 Task: Implement a function that takes a filename as a parameter and checks if it's a valid image file (eg, JPG, PNG).
Action: Mouse moved to (689, 263)
Screenshot: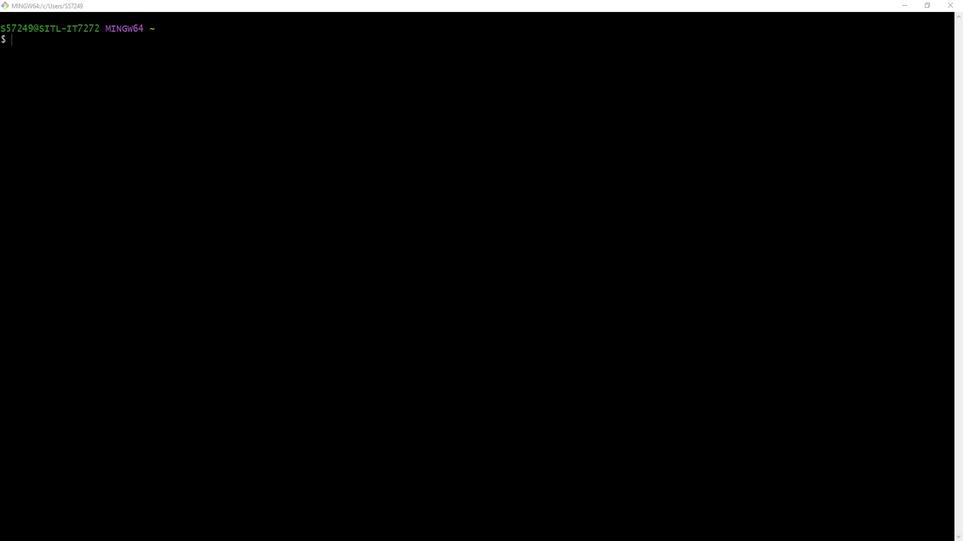
Action: Mouse pressed left at (689, 263)
Screenshot: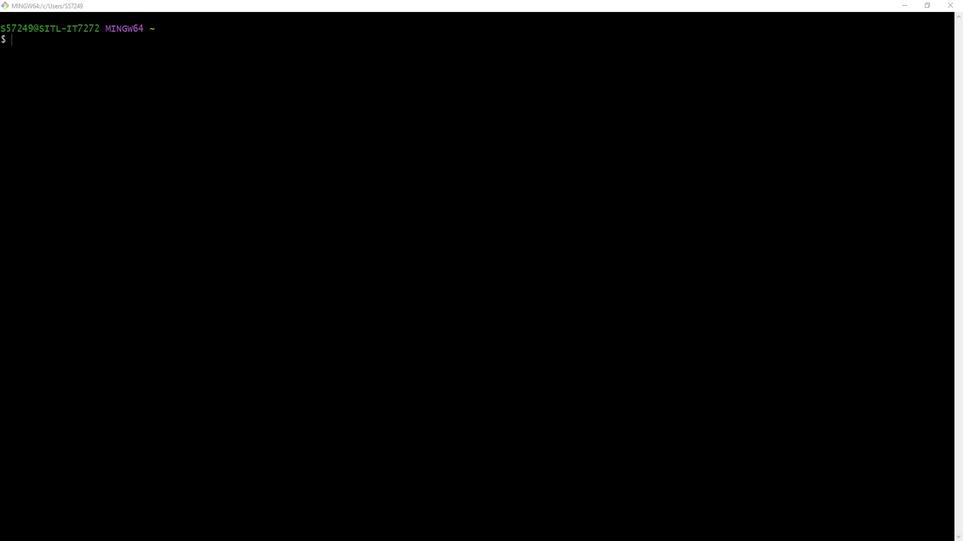
Action: Mouse moved to (873, 40)
Screenshot: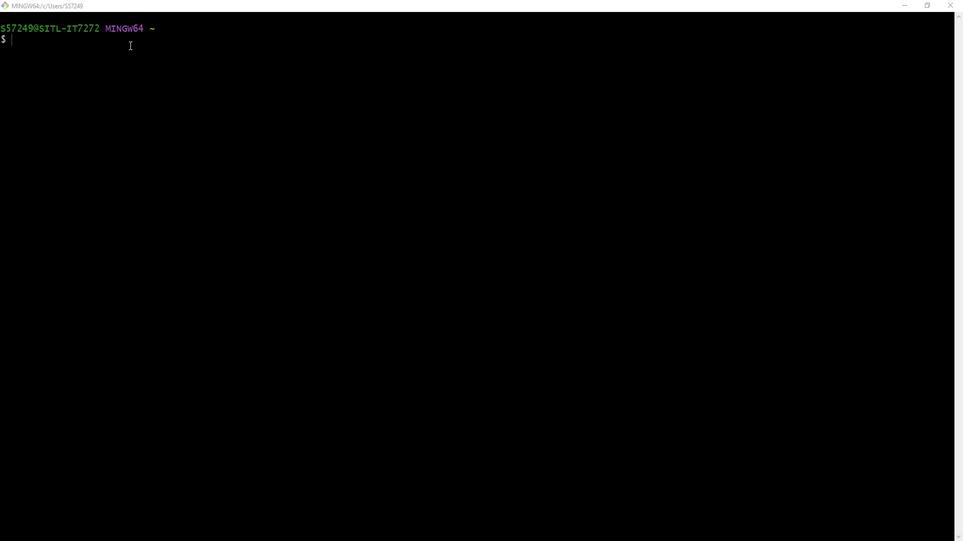
Action: Mouse pressed left at (873, 40)
Screenshot: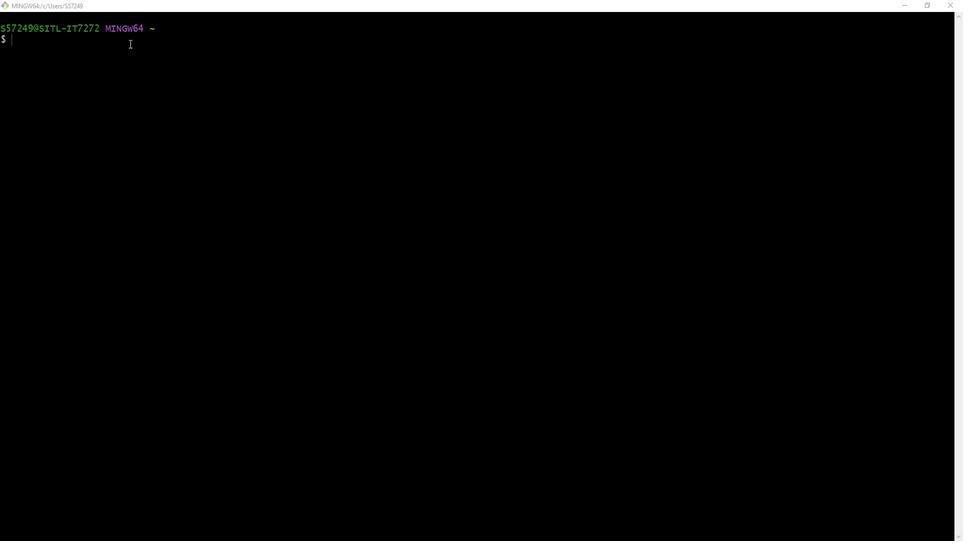 
Action: Mouse moved to (863, 53)
Screenshot: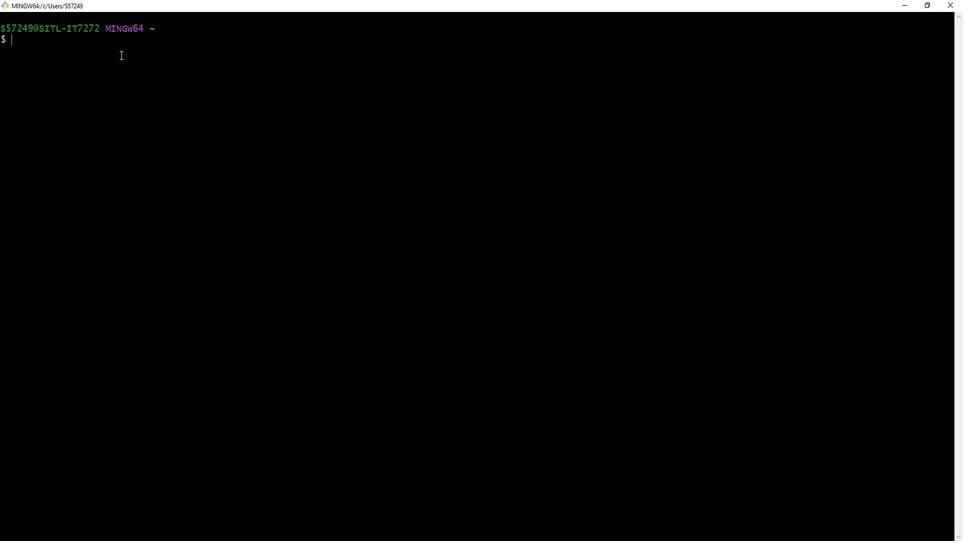 
Action: Key pressed vim<Key.space>valid<Key.shift_r>Image.sh<Key.enter>i
Screenshot: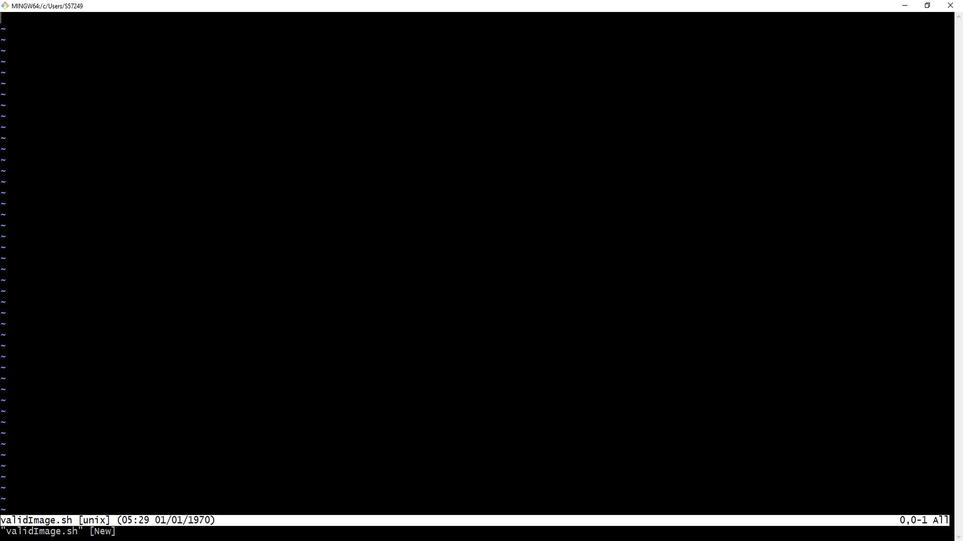 
Action: Mouse moved to (644, 211)
Screenshot: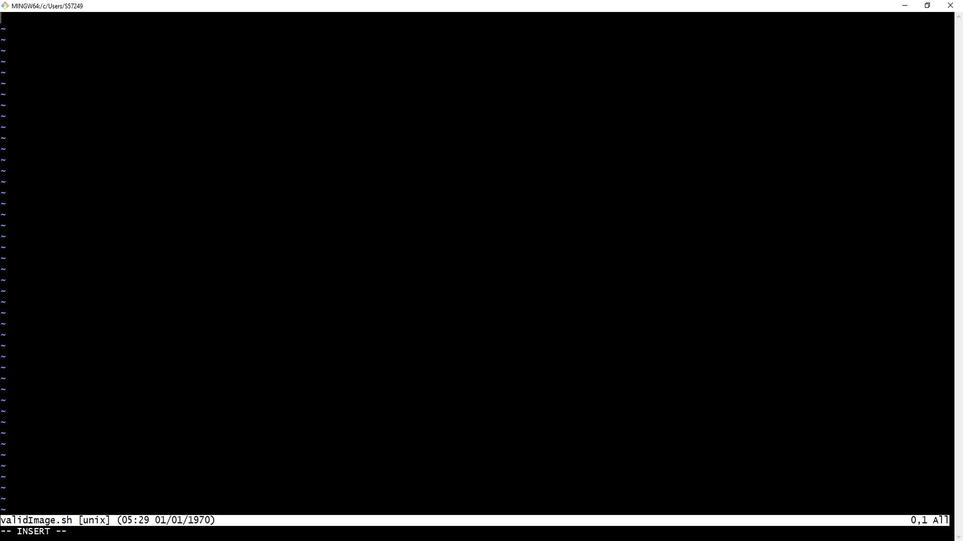 
Action: Mouse scrolled (644, 210) with delta (0, 0)
Screenshot: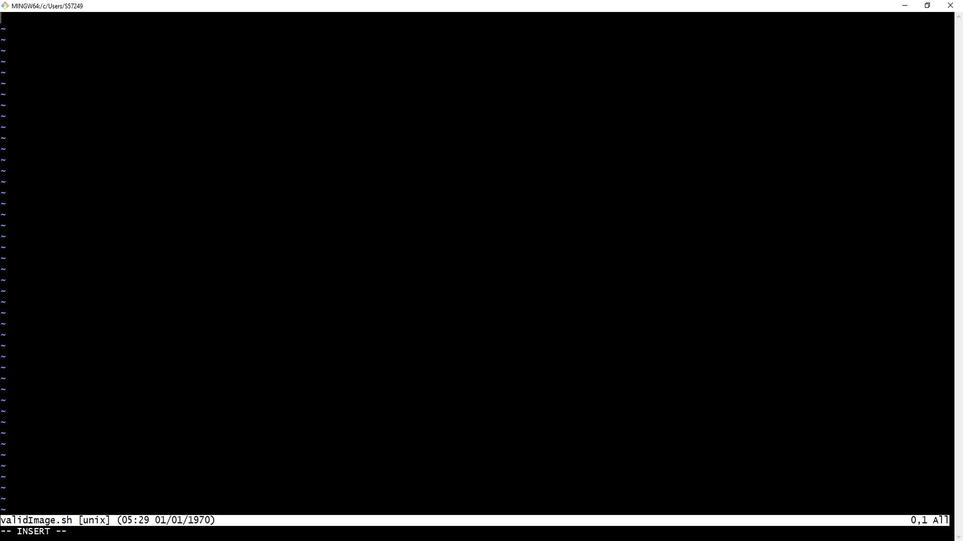 
Action: Mouse scrolled (644, 210) with delta (0, 0)
Screenshot: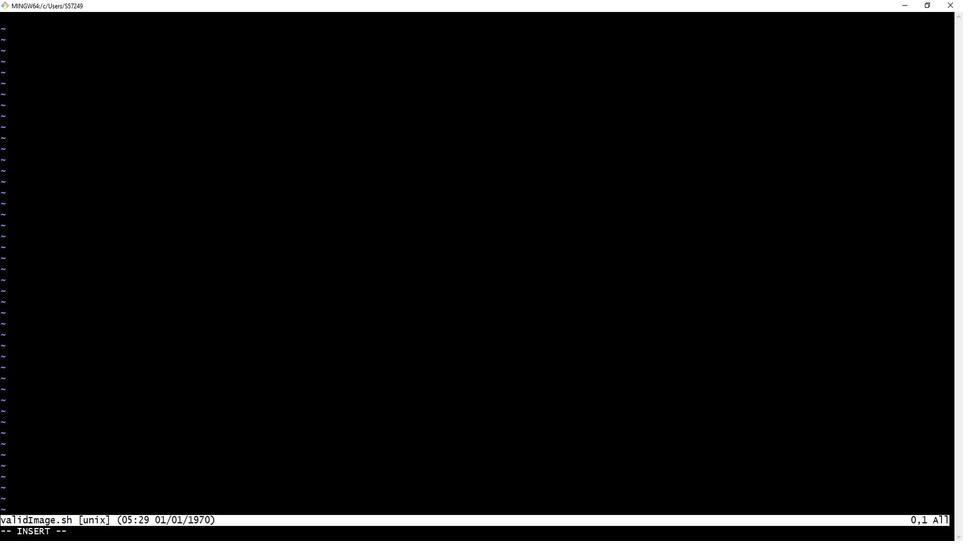 
Action: Mouse scrolled (644, 210) with delta (0, 0)
Screenshot: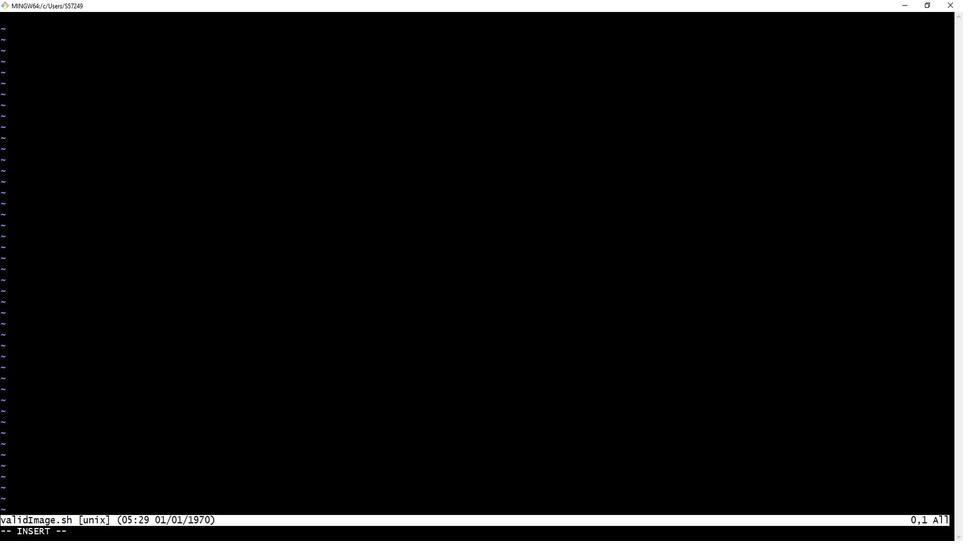 
Action: Mouse moved to (835, 23)
Screenshot: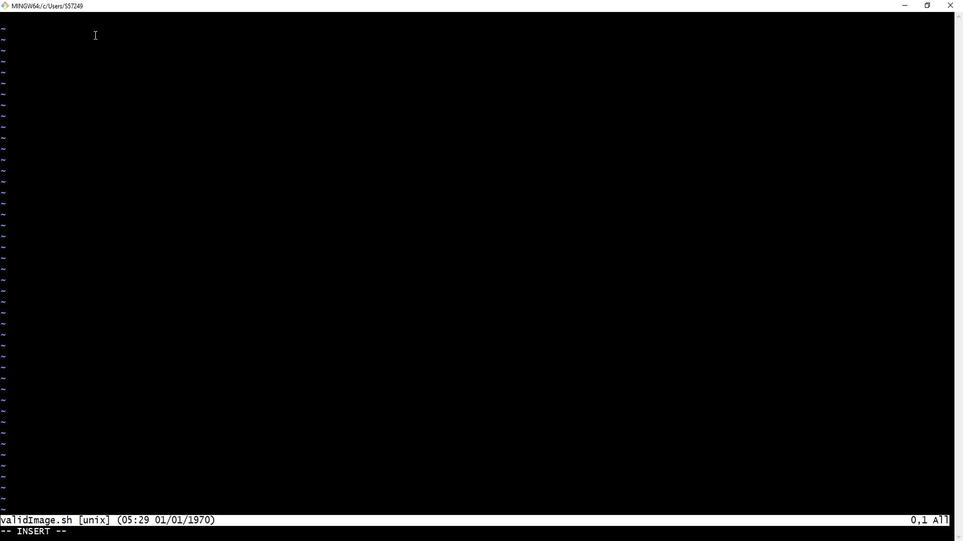 
Action: Mouse pressed left at (835, 23)
Screenshot: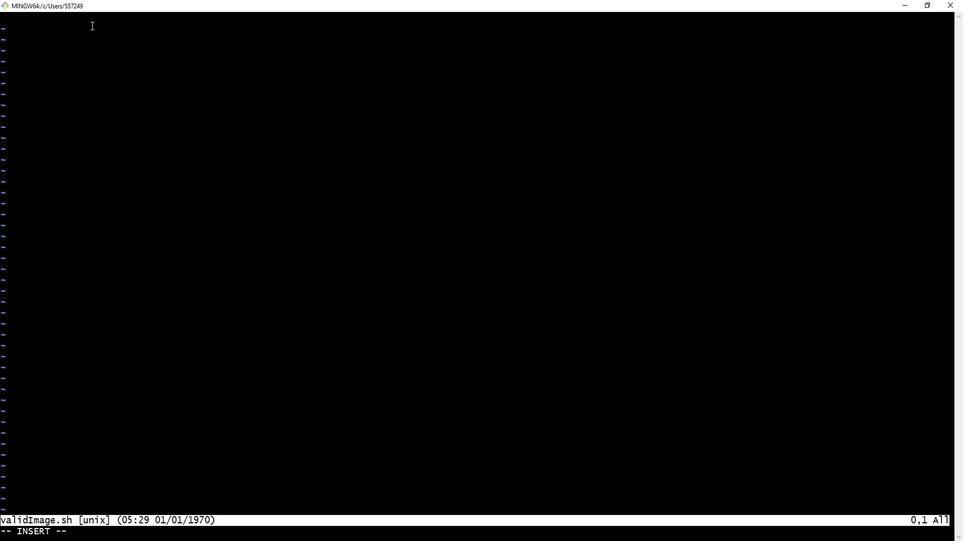 
Action: Key pressed <Key.shift>#<Key.shift>!/bin/bash<Key.enter><Key.backspace><Key.enter><Key.shift>#<Key.space><Key.shift>Function<Key.space>to<Key.space>check<Key.space>if<Key.space><Key.space>file<Key.space>is<Key.space>a<Key.space>valid<Key.space>image<Key.space>file<Key.enter><Key.backspace><Key.backspace>is<Key.shift>_valid<Key.shift>_image<Key.shift>()<Key.space><Key.shift>{<Key.enter><Key.shift>#<Key.space><Key.shift>Parameter<Key.shift_r>:<Key.space><Key.shift>$1<Key.space>-<Key.space>filename<Key.enter><Key.backspace><Key.backspace>file<Key.shift>_extension=<Key.shift_r>""<Key.left><Key.shift>$<Key.shift_r>{}<Key.left>1<Key.shift><Key.shift><Key.shift><Key.shift><Key.shift><Key.shift><Key.shift><Key.shift><Key.shift><Key.shift><Key.shift><Key.shift><Key.shift><Key.shift><Key.shift><Key.shift><Key.shift><Key.shift><Key.shift><Key.shift><Key.shift><Key.shift><Key.shift><Key.shift><Key.shift><Key.shift><Key.shift><Key.shift><Key.shift><Key.shift><Key.shift><Key.shift><Key.shift>##<Key.shift_r><Key.shift_r><Key.shift_r><Key.shift_r><Key.shift_r><Key.shift_r><Key.shift_r><Key.shift_r><Key.shift_r><Key.shift_r><Key.shift_r><Key.shift_r>*.<Key.right><Key.right><Key.space><Key.space><Key.shift><Key.shift><Key.shift><Key.shift><Key.shift><Key.shift><Key.shift><Key.shift><Key.shift><Key.shift>#<Key.space><Key.shift>Get<Key.space>the<Key.space>file<Key.space>extension<Key.enter><Key.enter><Key.shift><Key.shift><Key.shift><Key.shift><Key.shift><Key.shift><Key.shift><Key.shift>#<Key.space><Key.shift>Check<Key.space>if<Key.space>the<Key.space>file<Key.space>extension<Key.space>is<Key.space>in<Key.space>the<Key.space>list<Key.space>of<Key.space>commn<Key.backspace>n<Key.space><Key.backspace><Key.backspace>on<Key.space>imah<Key.backspace>ge<Key.space>formats<Key.enter><Key.backspace><Key.backspace>case<Key.space><Key.shift_r>""<Key.left><Key.shift>$file<Key.shift>_extension<Key.right><Key.space>in<Key.enter>jpg<Key.space><Key.shift><Key.shift><Key.shift><Key.shift><Key.shift><Key.shift><Key.shift><Key.shift><Key.shift><Key.shift>|<Key.space>jpeg<Key.space><Key.shift>|<Key.space>png<Key.backspace>g<Key.space><Key.shift_r>|<Key.space>gr<Key.backspace>if<Key.space><Key.shift><Key.shift><Key.shift><Key.shift><Key.shift><Key.shift><Key.shift>|<Key.space>bmp<Key.shift_r>)<Key.enter>return<Key.space><Key.shift>)<Key.insert><Key.backspace>i<Key.esc>i<Key.right><Key.backspace>0<Key.space><Key.shift><Key.shift><Key.shift><Key.shift><Key.shift><Key.shift><Key.shift><Key.shift><Key.shift><Key.shift><Key.shift><Key.shift><Key.shift><Key.shift><Key.shift><Key.shift><Key.shift>#<Key.space><Key.shift>T<Key.backspace><Key.shift>Return<Key.space>0<Key.space>if<Key.space>it's<Key.space>a<Key.space>valid<Key.space>image<Key.space>file<Key.enter>;;<Key.enter><Key.left><Key.shift_r><Key.shift_r>*<Key.shift_r><Key.shift_r><Key.shift_r><Key.shift_r>)<Key.enter>return<Key.space>1<Key.space><Key.shift>#<Key.space><Key.shift>Return<Key.space>1<Key.space>if<Key.space>it's<Key.space>not<Key.space><Key.space>valid<Key.space>image<Key.space>fl<Key.backspace>ile<Key.enter>;;<Key.enter><Key.left>esac<Key.enter><Key.left><Key.shift_r>}
Screenshot: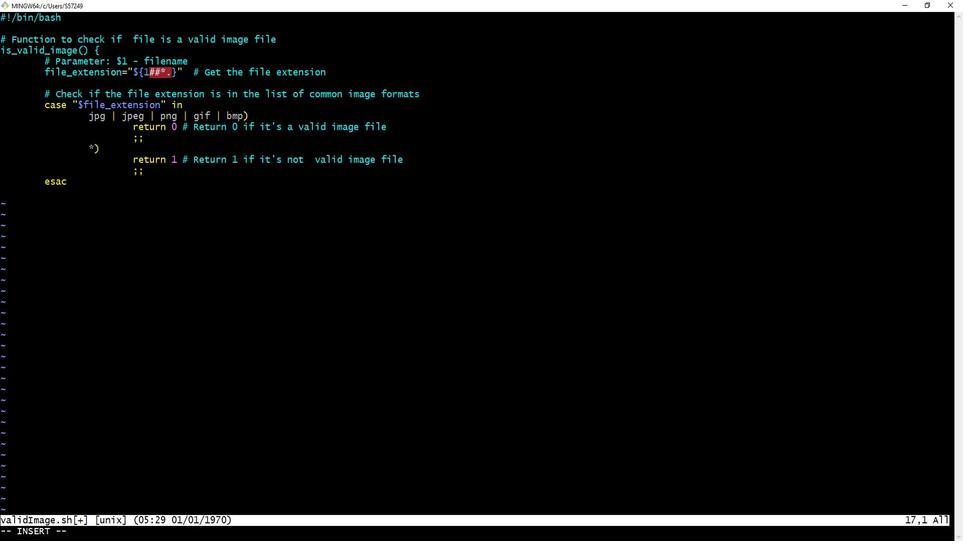 
Action: Mouse moved to (532, 177)
Screenshot: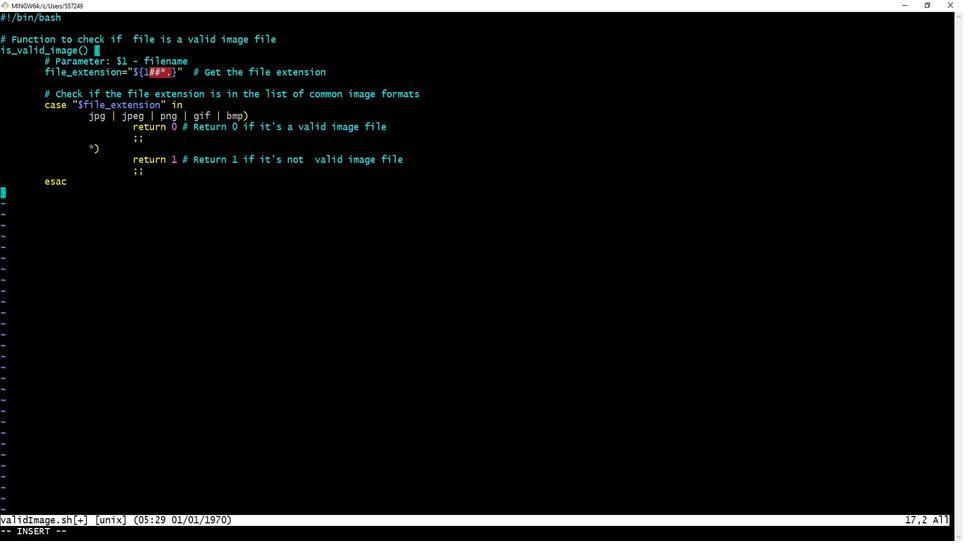 
Action: Mouse scrolled (532, 177) with delta (0, 0)
Screenshot: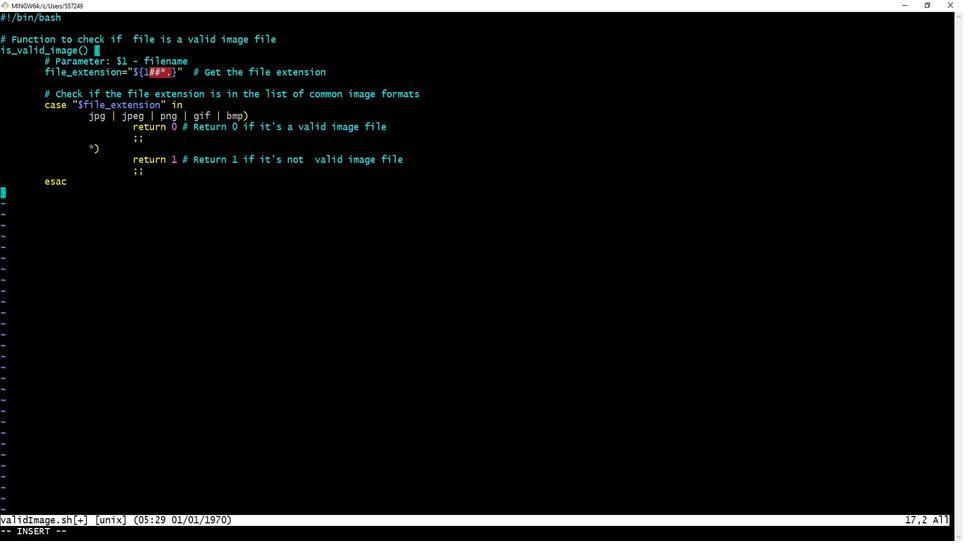 
Action: Mouse scrolled (532, 177) with delta (0, 0)
Screenshot: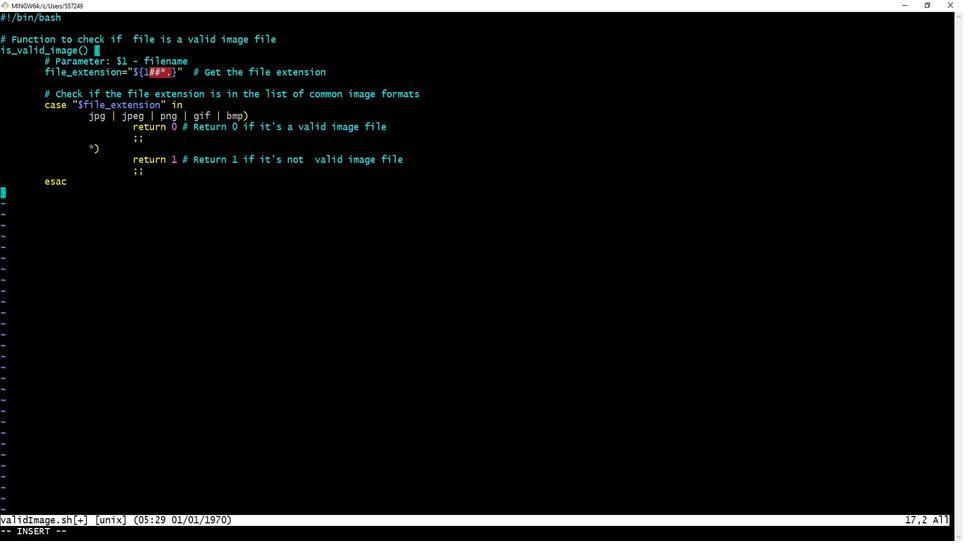 
Action: Mouse scrolled (532, 177) with delta (0, 0)
Screenshot: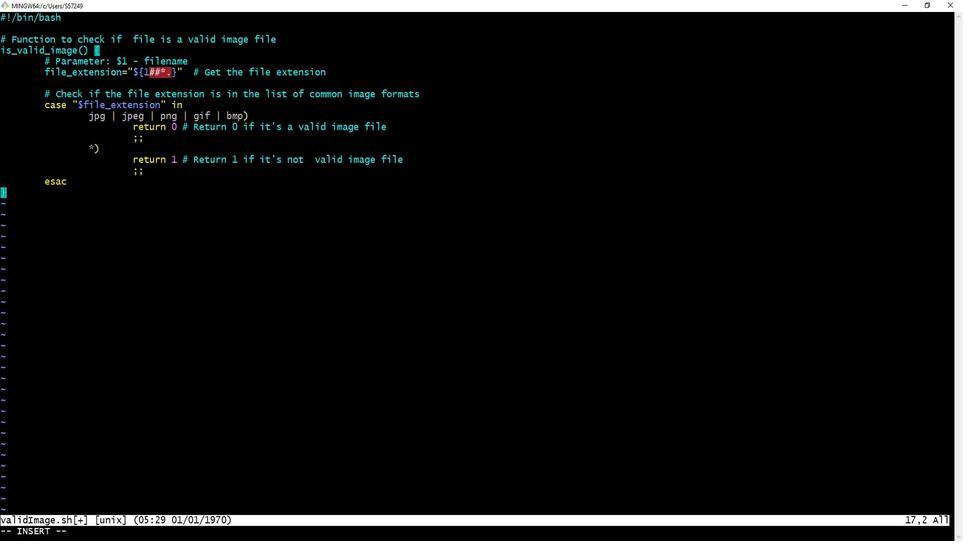 
Action: Mouse moved to (555, 179)
Screenshot: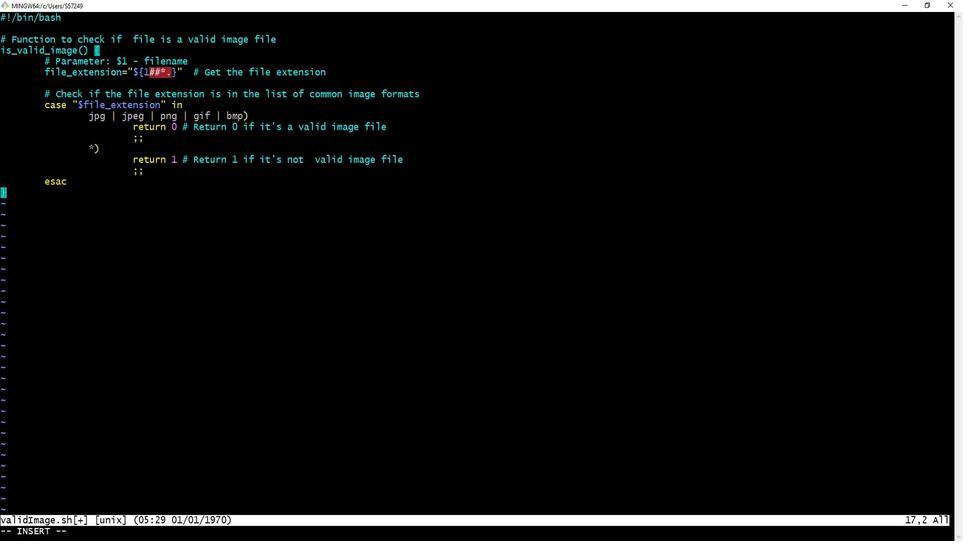
Action: Mouse scrolled (555, 178) with delta (0, 0)
Screenshot: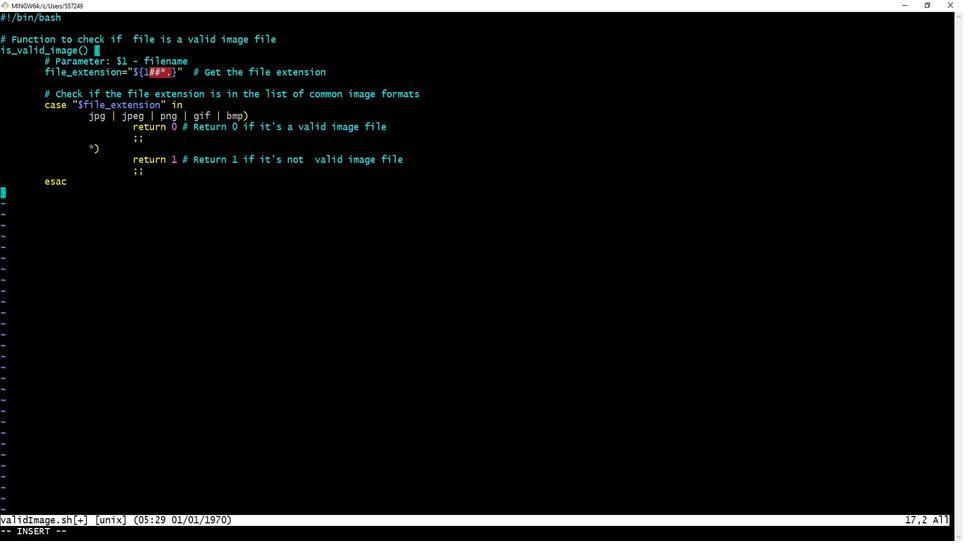 
Action: Mouse scrolled (555, 178) with delta (0, 0)
Screenshot: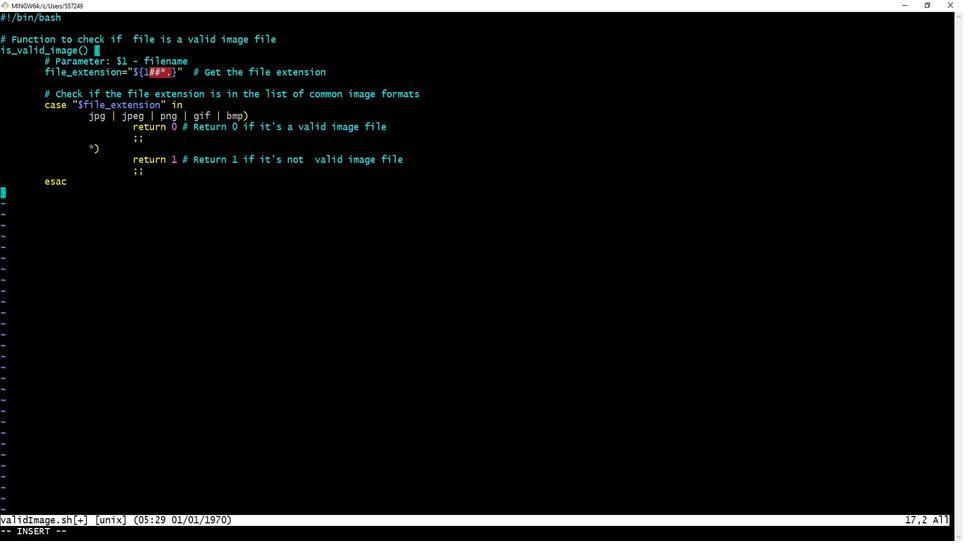 
Action: Mouse moved to (914, 184)
Screenshot: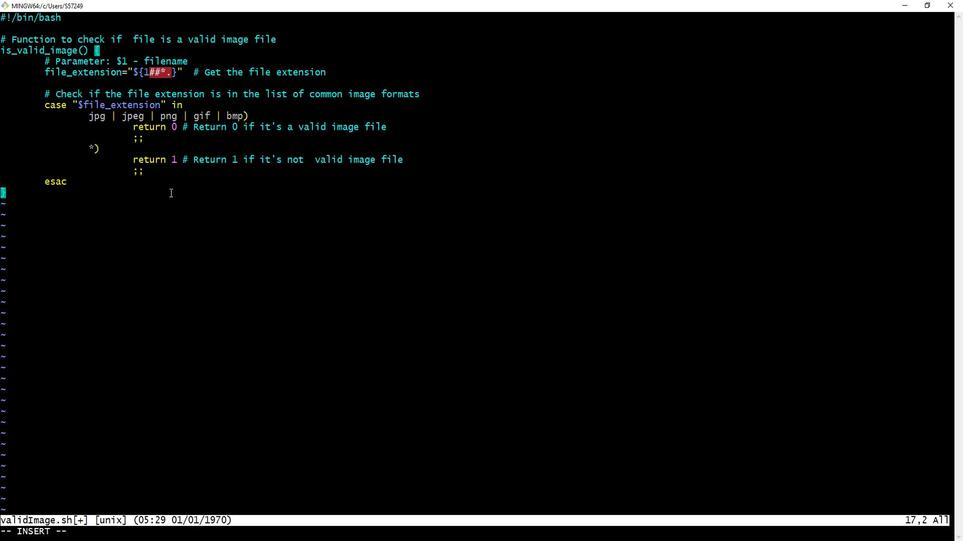 
Action: Key pressed <Key.enter><Key.enter><Key.shift>#<Key.space><Key.shift><Key.shift><Key.shift><Key.shift>Example<Key.space>usage<Key.shift_r>:<Key.enter><Key.backspace><Key.backspace><Key.enter><Key.shift><Key.backspace>filename=<Key.shift_r>""<Key.left>example.jpg<Key.right><Key.enter><Key.enter><Key.shift>#<Key.space><Key.shift>Check<Key.space>if<Key.space>thd<Key.space><Key.backspace>e<Key.backspace><Key.backspace>e<Key.space>file<Key.space>is<Key.space>a<Key.space>valid<Key.space>image<Key.enter><Key.backspace><Key.backspace>is<Key.shift>_valid<Key.space><Key.backspace><Key.shift>_image<Key.space><Key.shift_r><Key.shift_r><Key.shift_r>""<Key.left><Key.shift>$filename<Key.right><Key.enter><Key.enter><Key.shift>#<Key.space><Key.shift>Check<Key.space>the<Key.space>retuen<Key.backspace><Key.backspace>rn<Key.space>va;<Key.backspace>lue<Key.enter><Key.backspace><Key.backspace>if<Key.space>[]<Key.left><Key.space><Key.shift>$<Key.shift_r>?<Key.space>-eq<Key.space>0<Key.space><Key.right>;<Key.space>then<Key.enter>echo<Key.space><Key.shift_r>""<Key.left><Key.shift>The<Key.space>file<Key.space>is<Key.space>a<Key.space>valid<Key.space>image.<Key.right><Key.enter><Key.left>else<Key.enter>echo<Key.space><Key.shift_r>""<Key.left><Key.shift>The<Key.space>file<Key.space>is<Key.space>nt<Key.backspace>ot<Key.space>a<Key.space>valid<Key.space>image.<Key.right><Key.enter><Key.left>fie<Key.backspace>
Screenshot: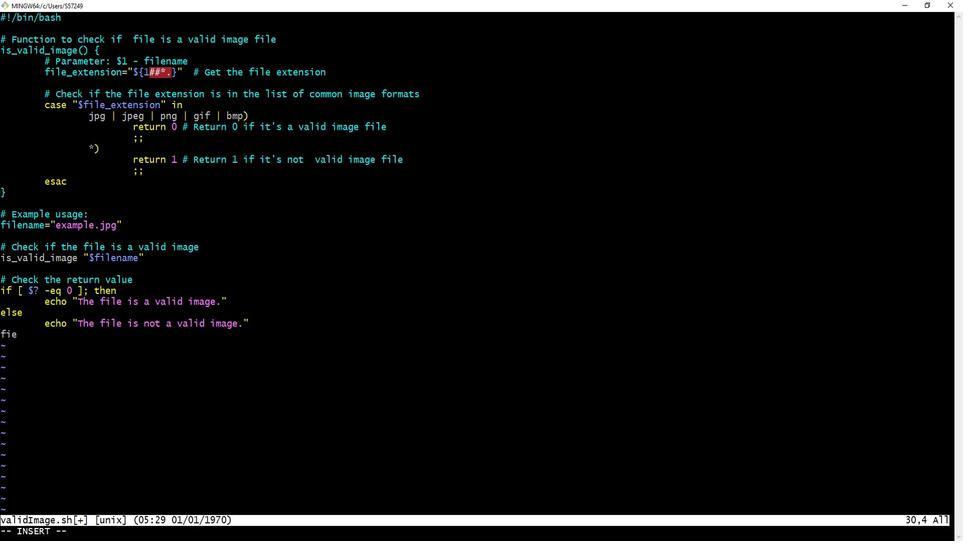 
Action: Mouse moved to (803, 442)
Screenshot: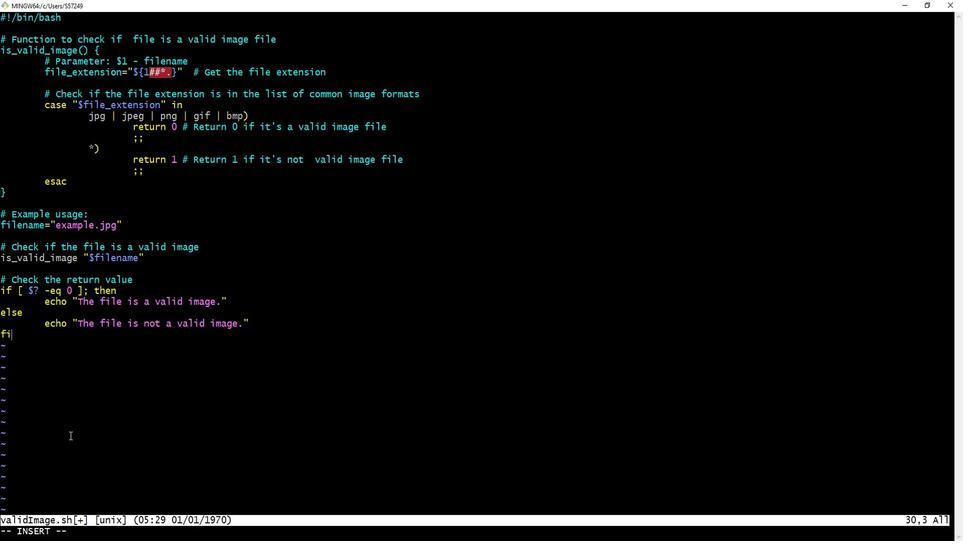 
Action: Key pressed <Key.shift_r>:<Key.backspace><Key.esc><Key.shift_r>:wq<Key.enter>chmof<Key.backspace>d<Key.space><Key.shift_r>+c<Key.backspace>x<Key.space>valid<Key.space>
Screenshot: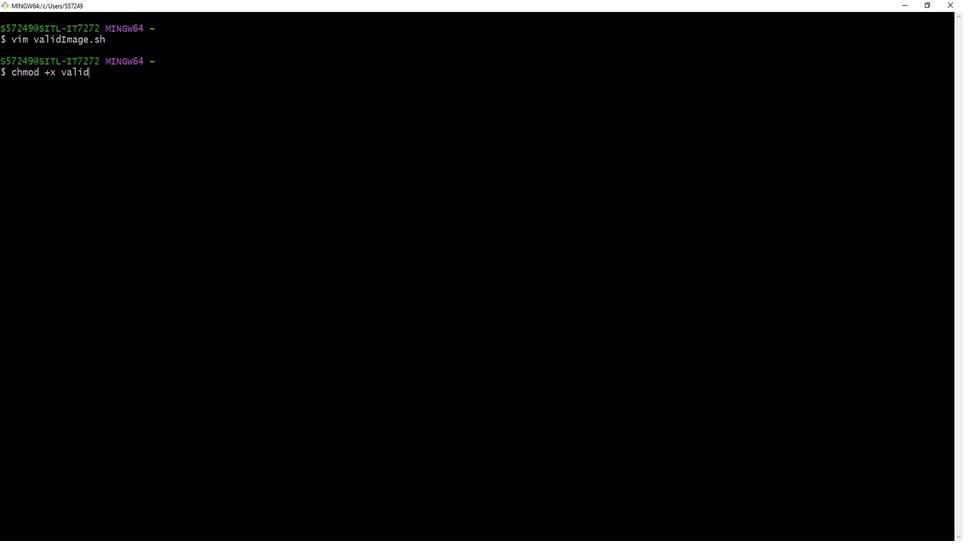 
Action: Mouse moved to (802, 442)
Screenshot: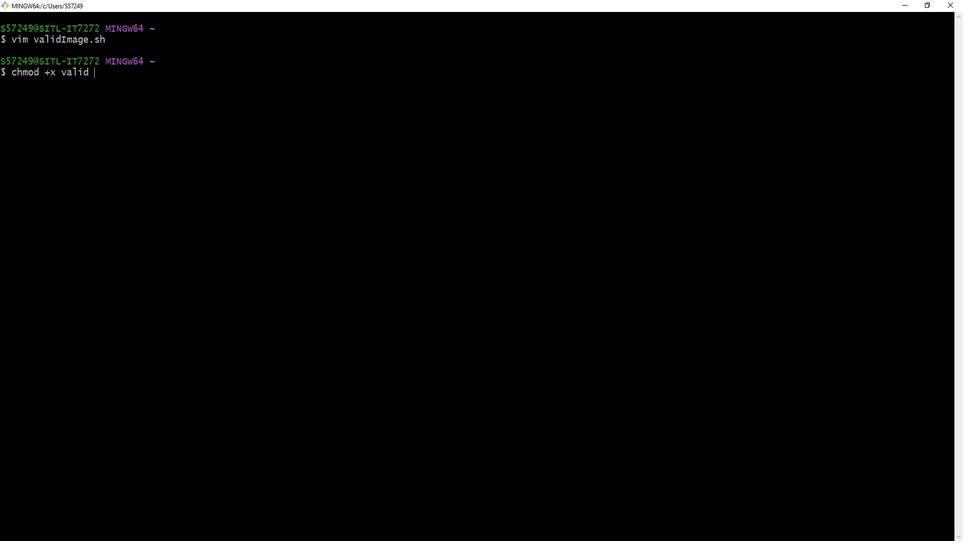 
Action: Key pressed <Key.backspace><Key.shift>Image.sh<Key.enter>./valid<Key.space><Key.backspace><Key.shift><Key.shift><Key.shift><Key.shift><Key.shift><Key.shift><Key.shift>Image.sh<Key.enter>cat<Key.space><Key.backspace><Key.backspace><Key.backspace><Key.backspace>vim<Key.space>valid<Key.shift>Image.sh<Key.enter>i<Key.up><Key.up><Key.up><Key.up><Key.up><Key.up><Key.up><Key.up><Key.up><Key.up><Key.right><Key.right><Key.right><Key.right><Key.right><Key.right><Key.right><Key.right><Key.right><Key.right><Key.right><Key.right><Key.right><Key.right><Key.right><Key.right><Key.right><Key.right><Key.right><Key.delete><Key.esc><Key.shift_r>:wq<Key.enter>./valid<Key.shift>Image.sh<Key.enter>vim<Key.space>valid<Key.shift>Image.sh<Key.enter>i<Key.right>g<Key.esc><Key.shift_r>:wq<Key.enter>./valid<Key.shift>Imahe<Key.backspace>ge<Key.left><Key.left><Key.backspace><Key.right><Key.right><Key.right>.sh<Key.enter>cat<Key.space>valid<Key.space><Key.backspace><Key.shift>Image.sh<Key.enter>
Screenshot: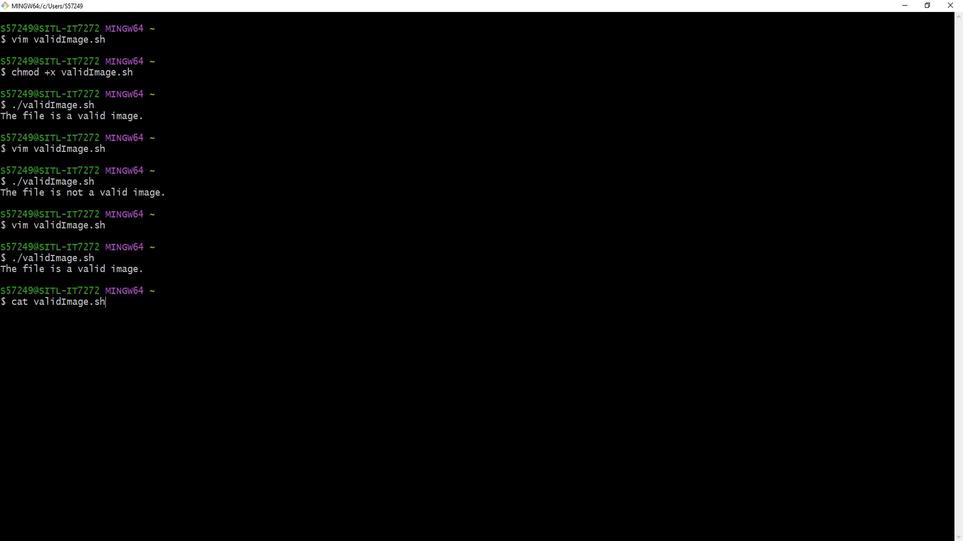 
Action: Mouse moved to (417, 430)
Screenshot: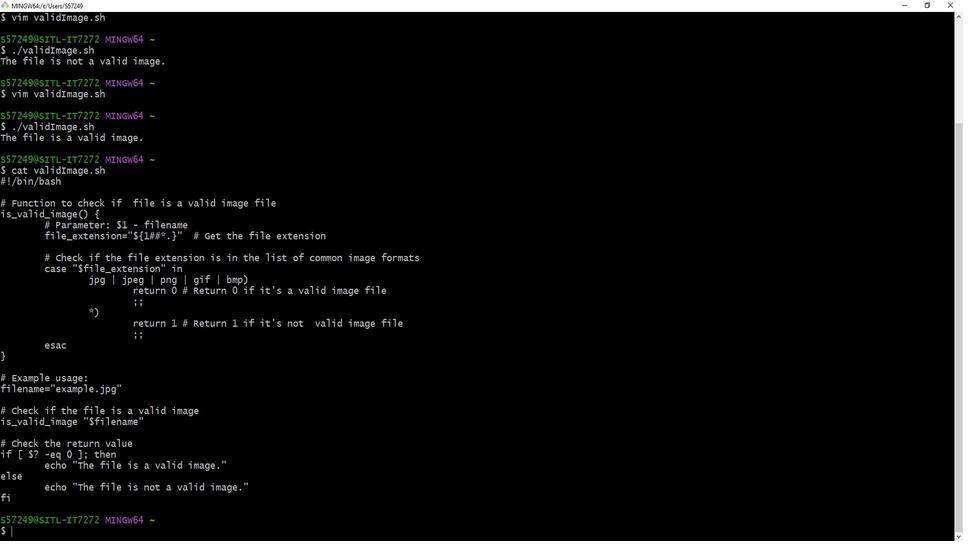 
Action: Mouse pressed left at (417, 430)
Screenshot: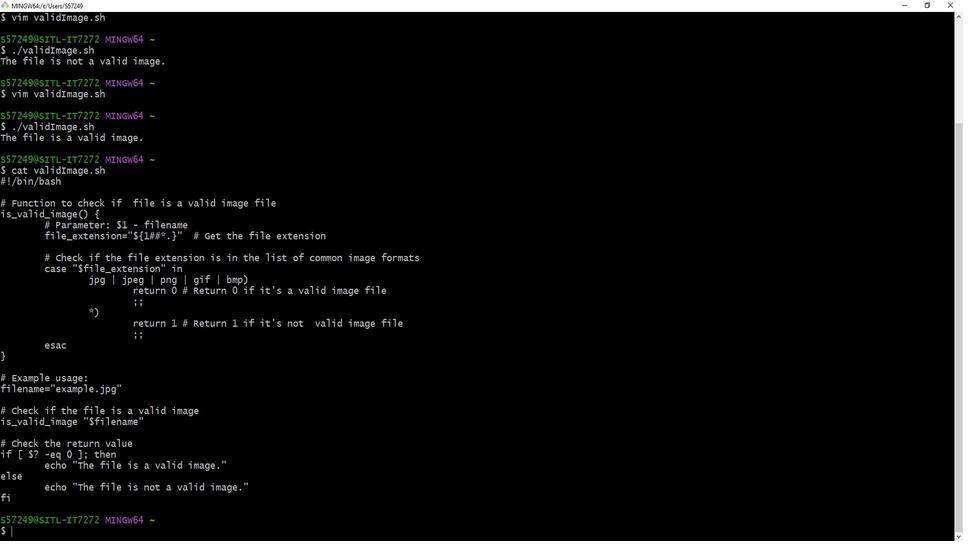 
Action: Mouse moved to (462, 400)
Screenshot: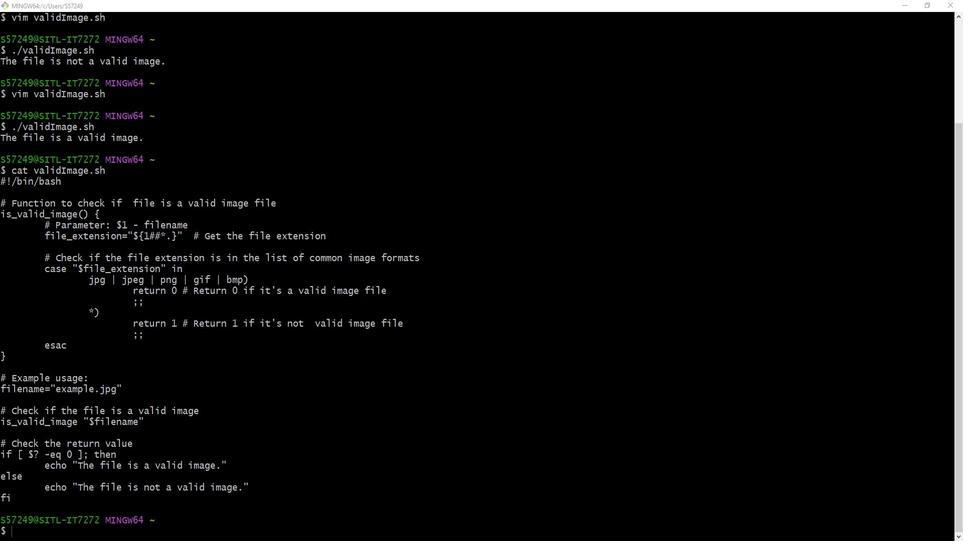 
Action: Mouse pressed left at (462, 400)
Screenshot: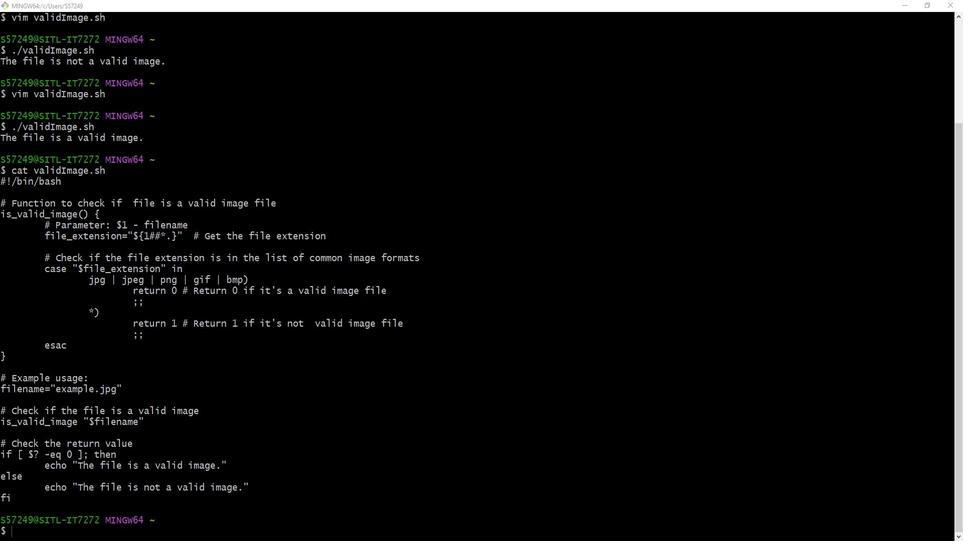 
Action: Mouse moved to (508, 304)
Screenshot: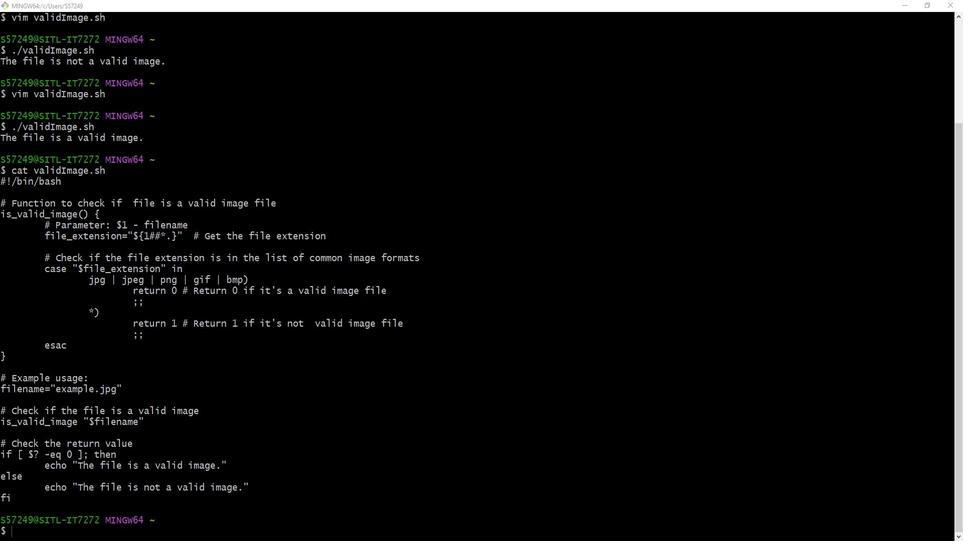
Action: Mouse pressed left at (508, 304)
Screenshot: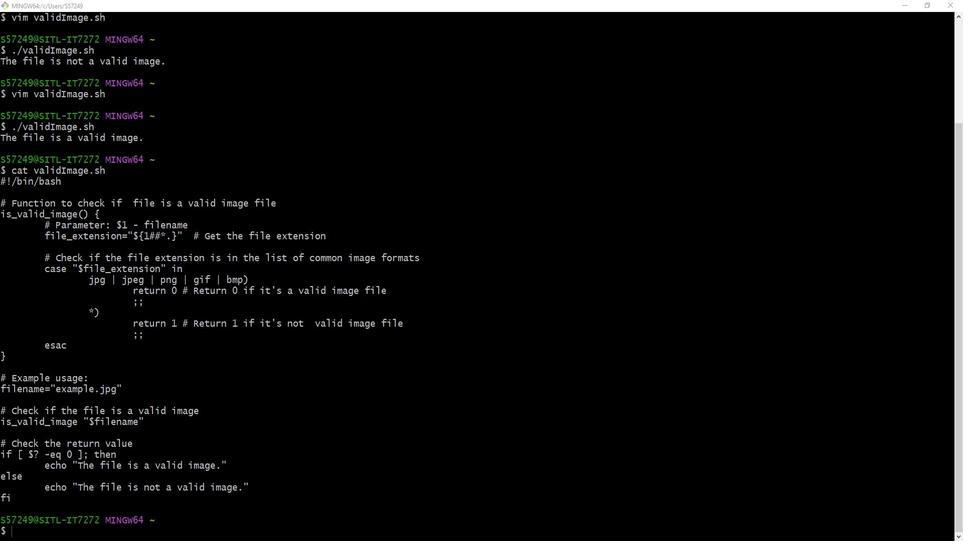 
